 Task: Make in the project BeaconTech an epic 'IT asset management (ITAM) system implementation'. Create in the project BeaconTech an epic 'Software license optimization'. Add in the project BeaconTech an epic 'Cloud-based backup and recovery'
Action: Mouse moved to (255, 64)
Screenshot: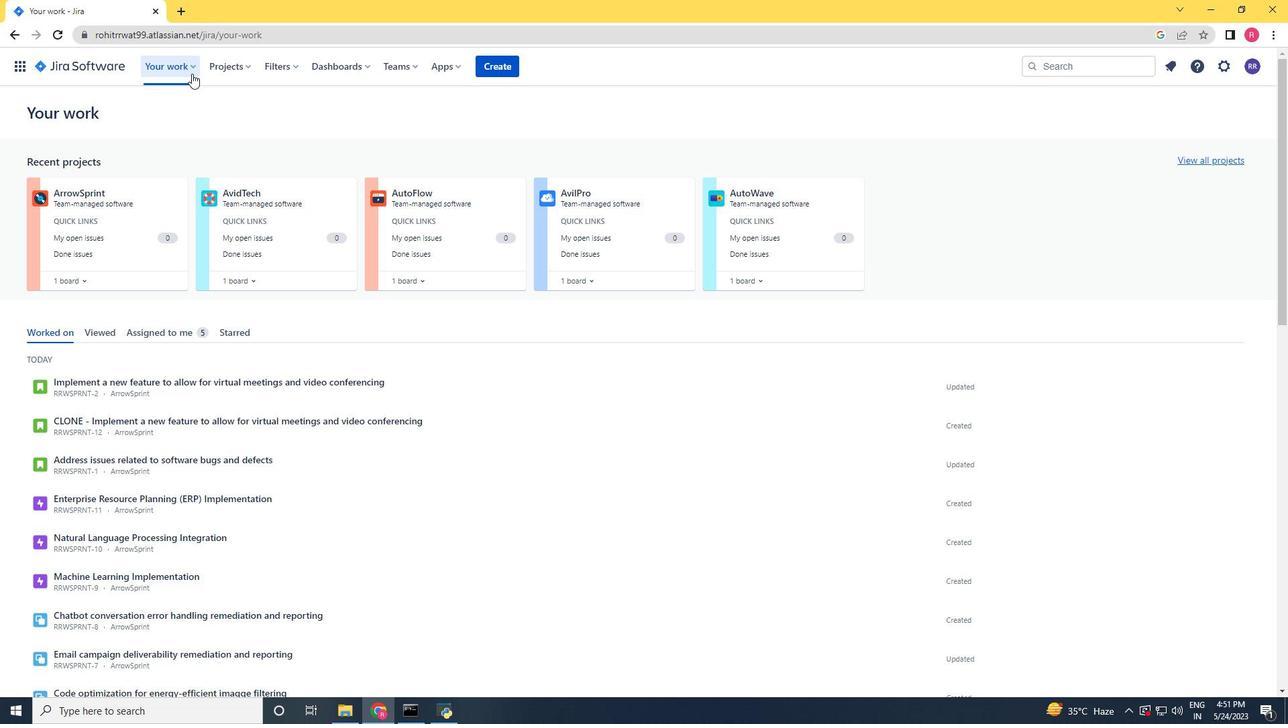 
Action: Mouse pressed left at (255, 64)
Screenshot: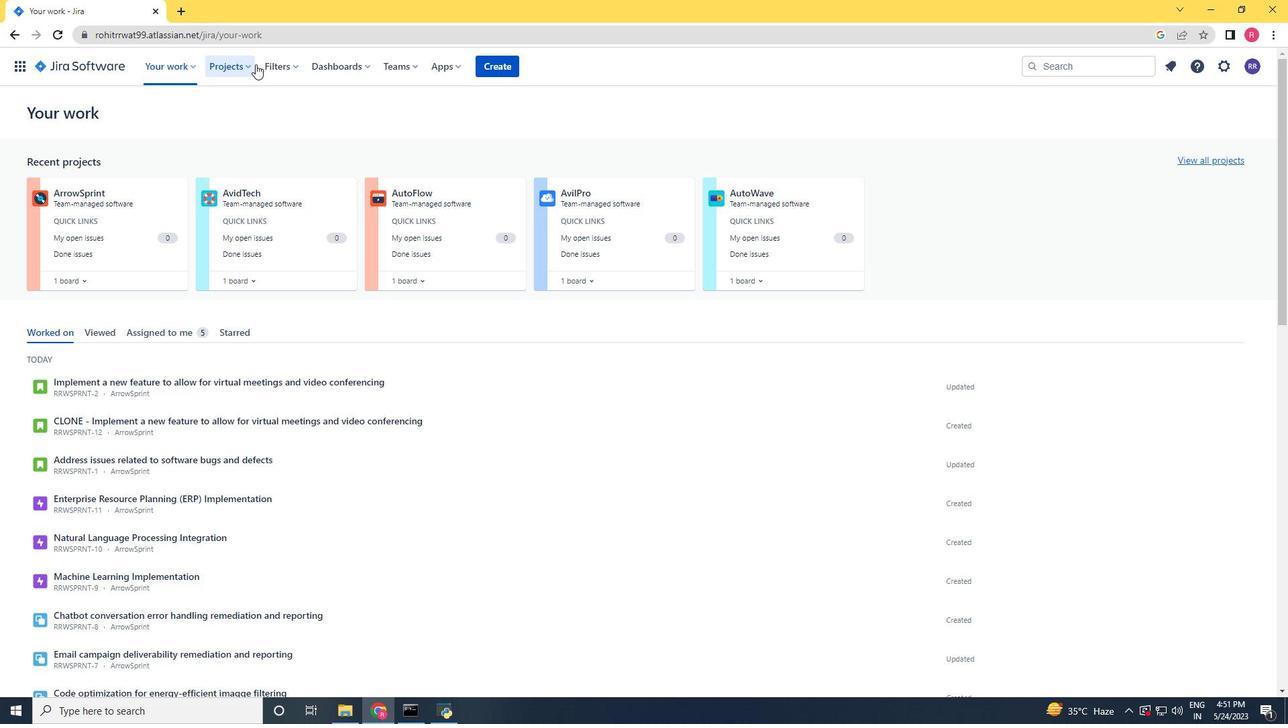 
Action: Mouse moved to (264, 126)
Screenshot: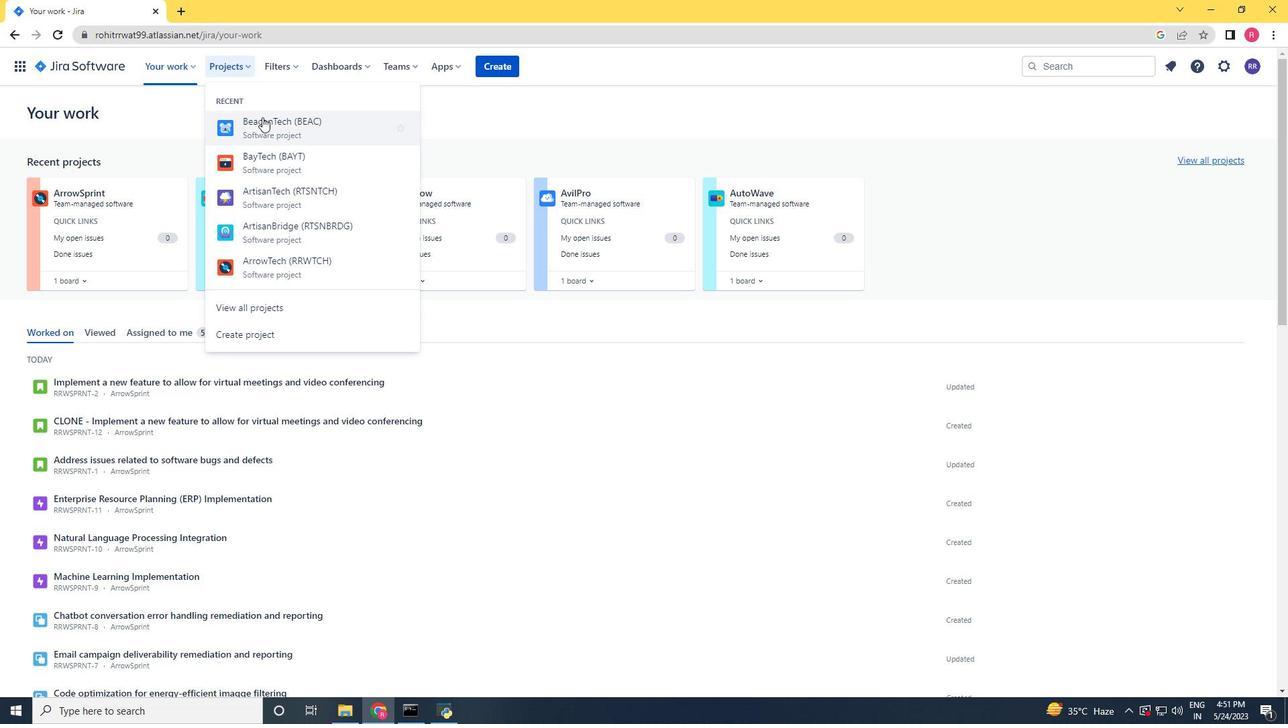 
Action: Mouse pressed left at (264, 126)
Screenshot: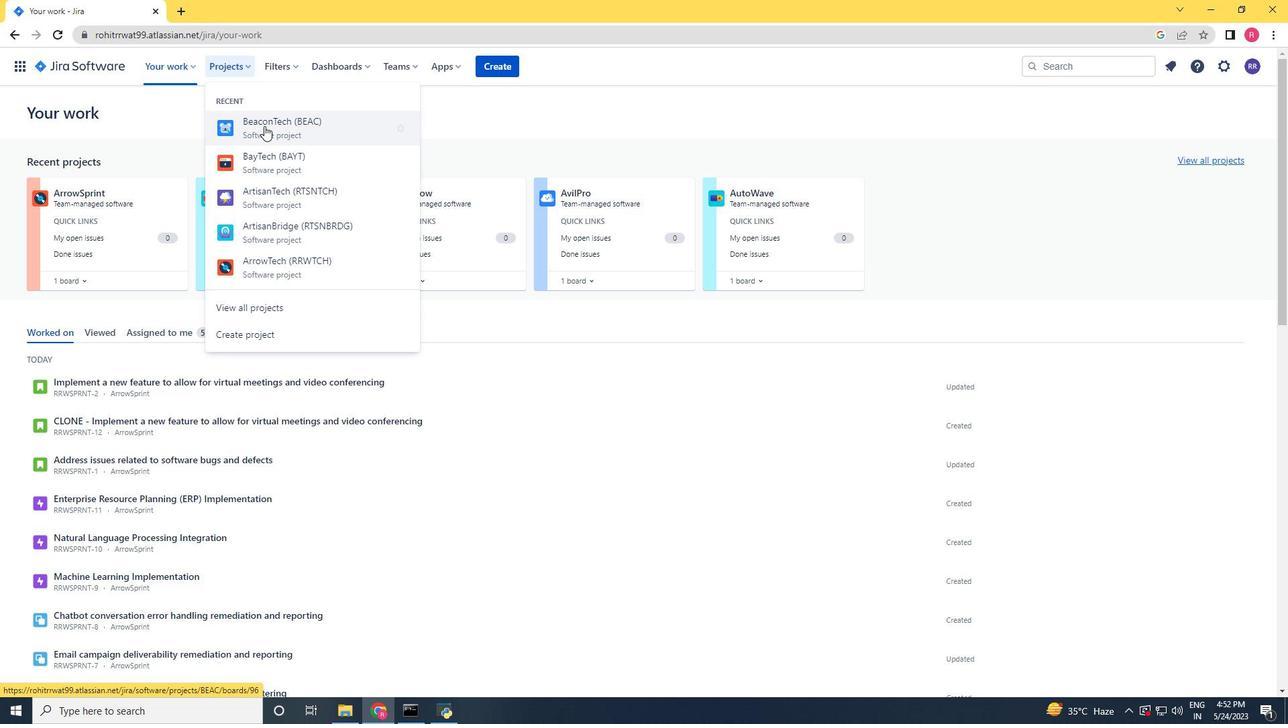 
Action: Mouse moved to (53, 199)
Screenshot: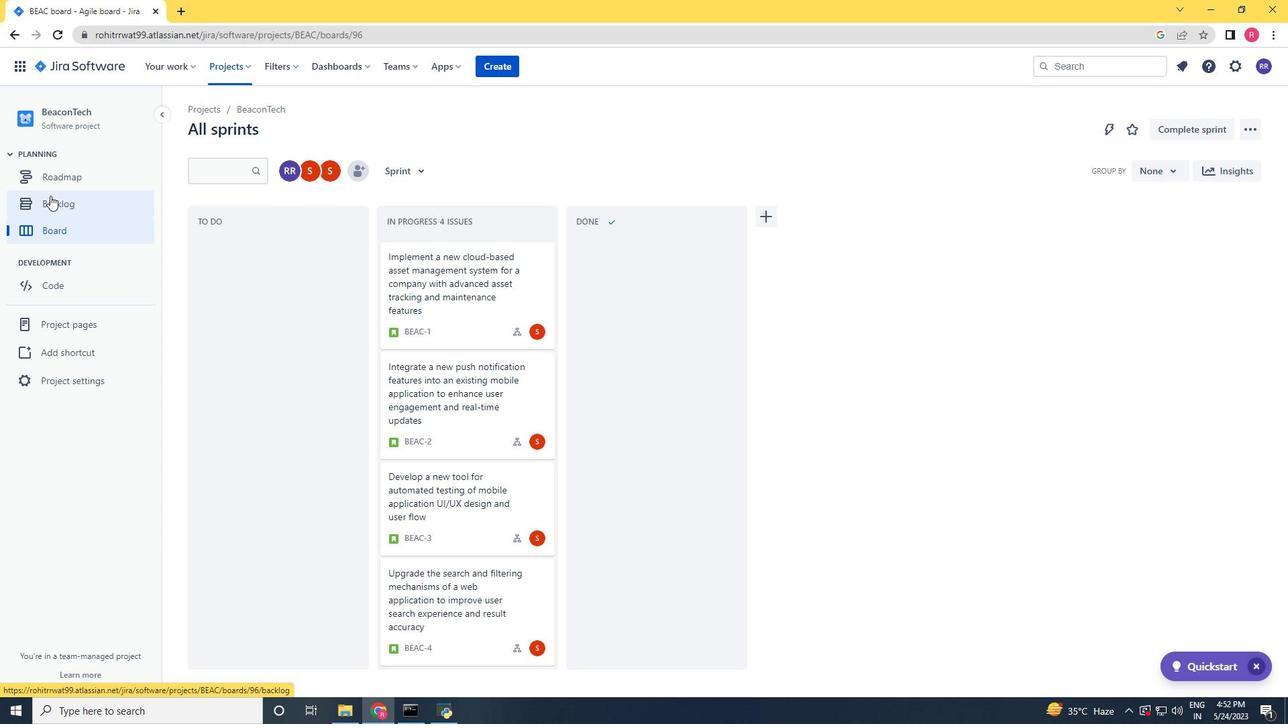 
Action: Mouse pressed left at (53, 199)
Screenshot: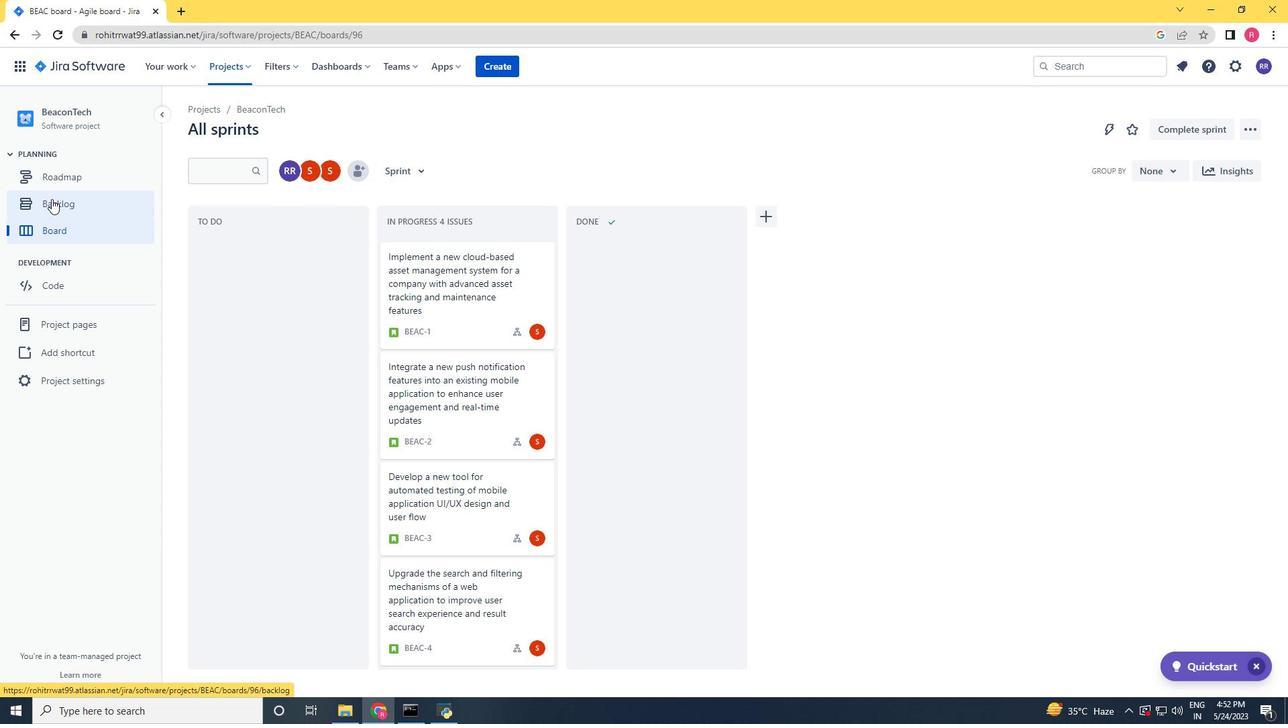 
Action: Mouse moved to (399, 165)
Screenshot: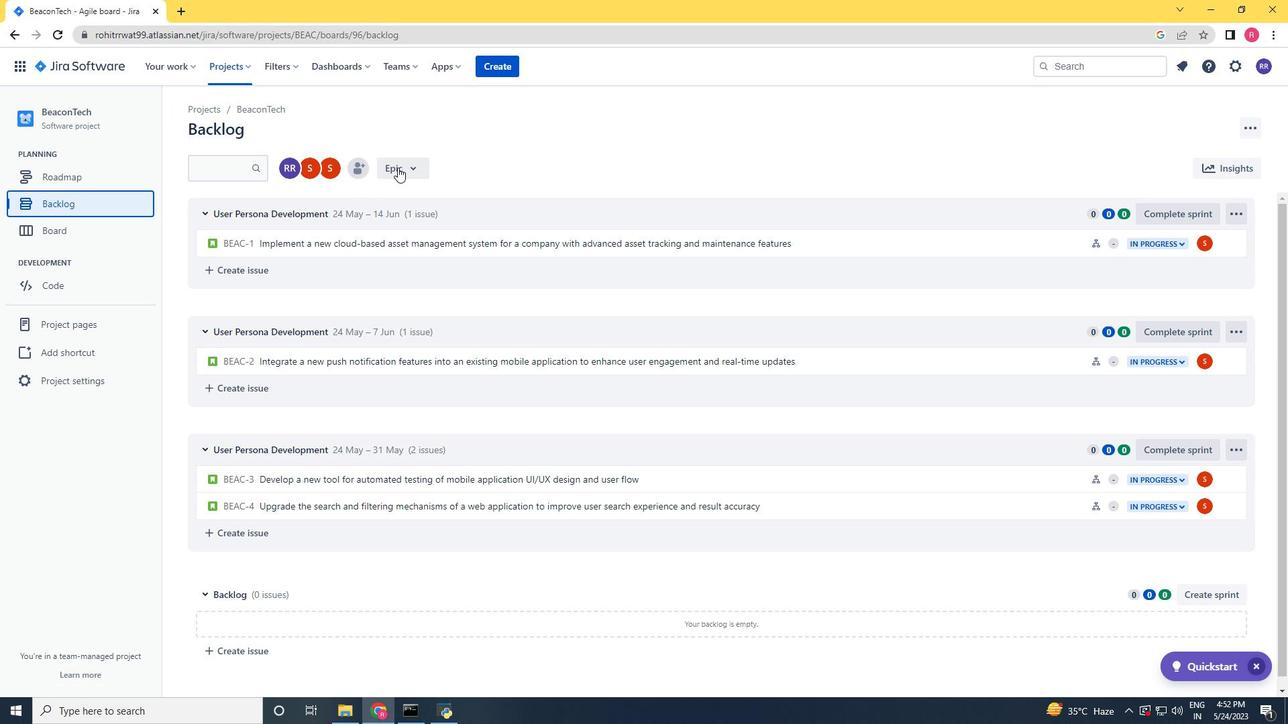 
Action: Mouse pressed left at (399, 165)
Screenshot: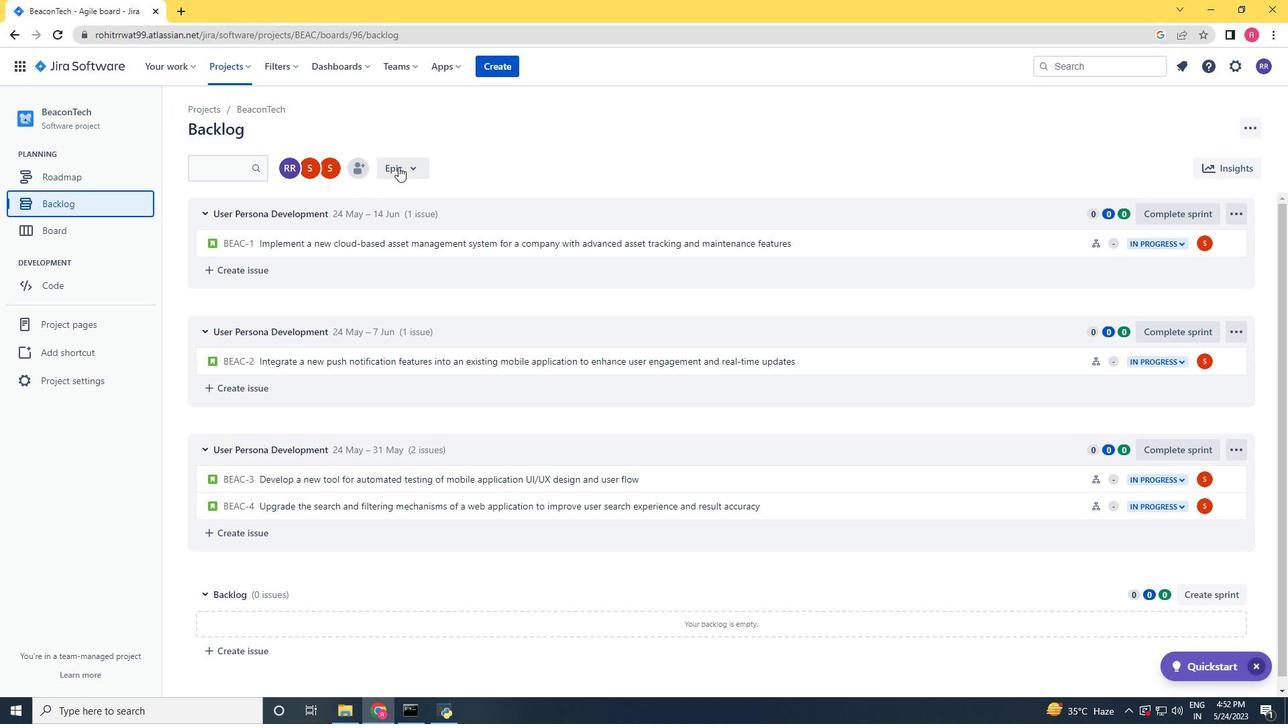 
Action: Mouse moved to (403, 251)
Screenshot: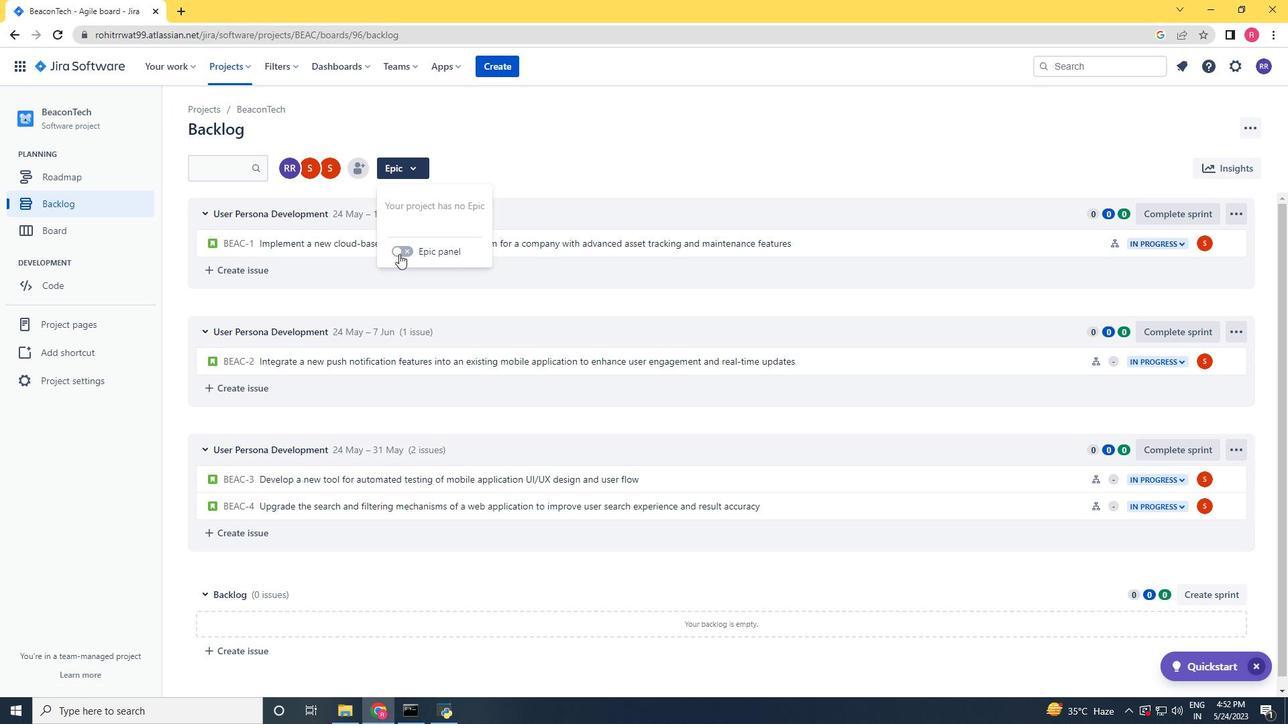 
Action: Mouse pressed left at (403, 251)
Screenshot: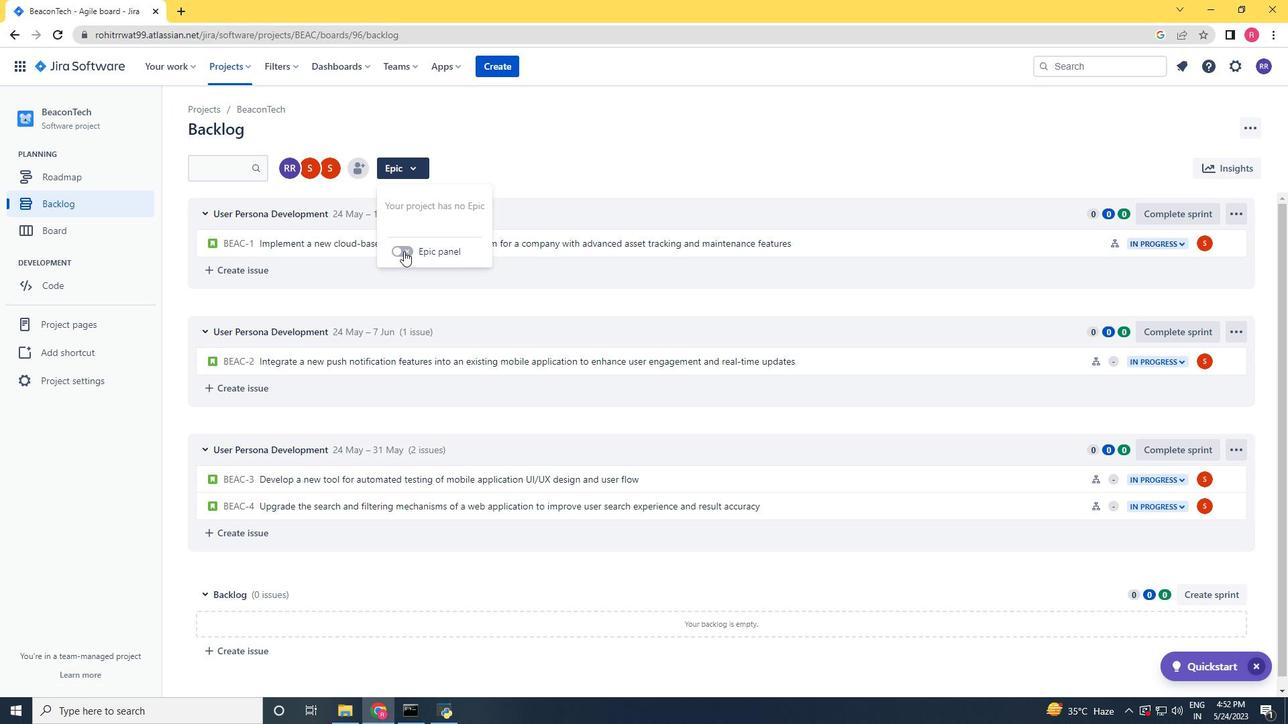 
Action: Mouse moved to (265, 468)
Screenshot: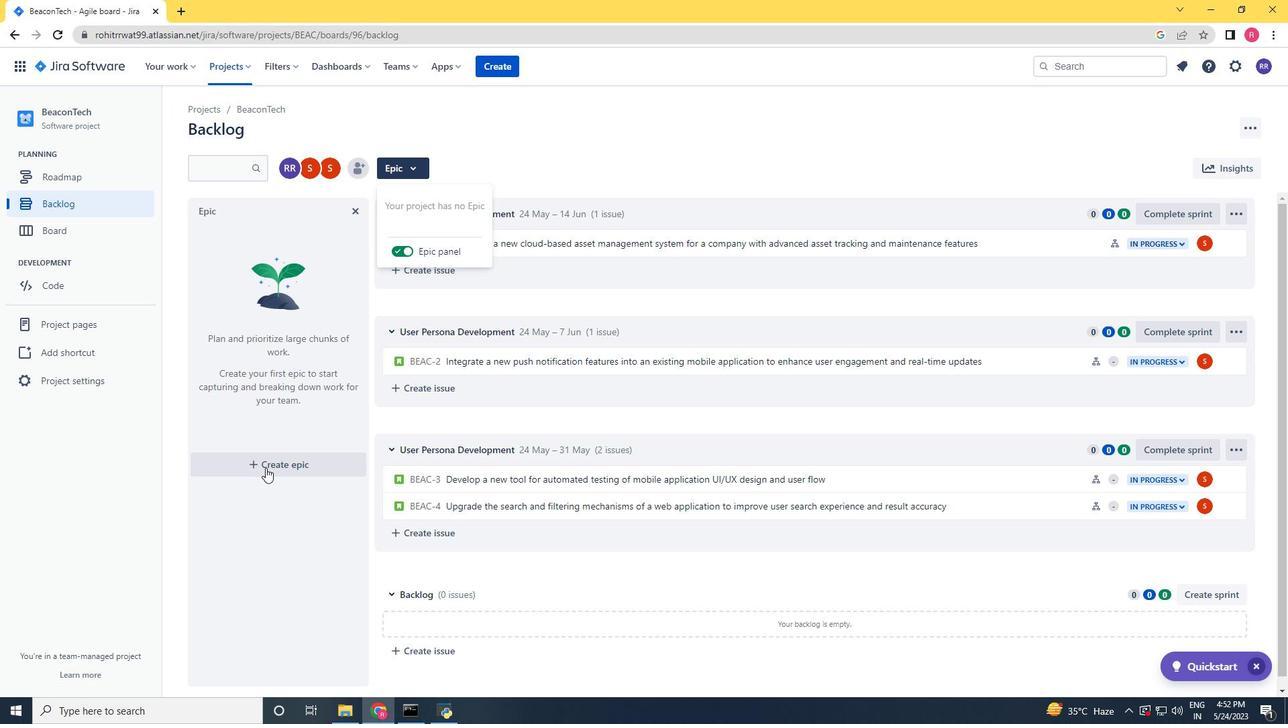 
Action: Mouse pressed left at (265, 468)
Screenshot: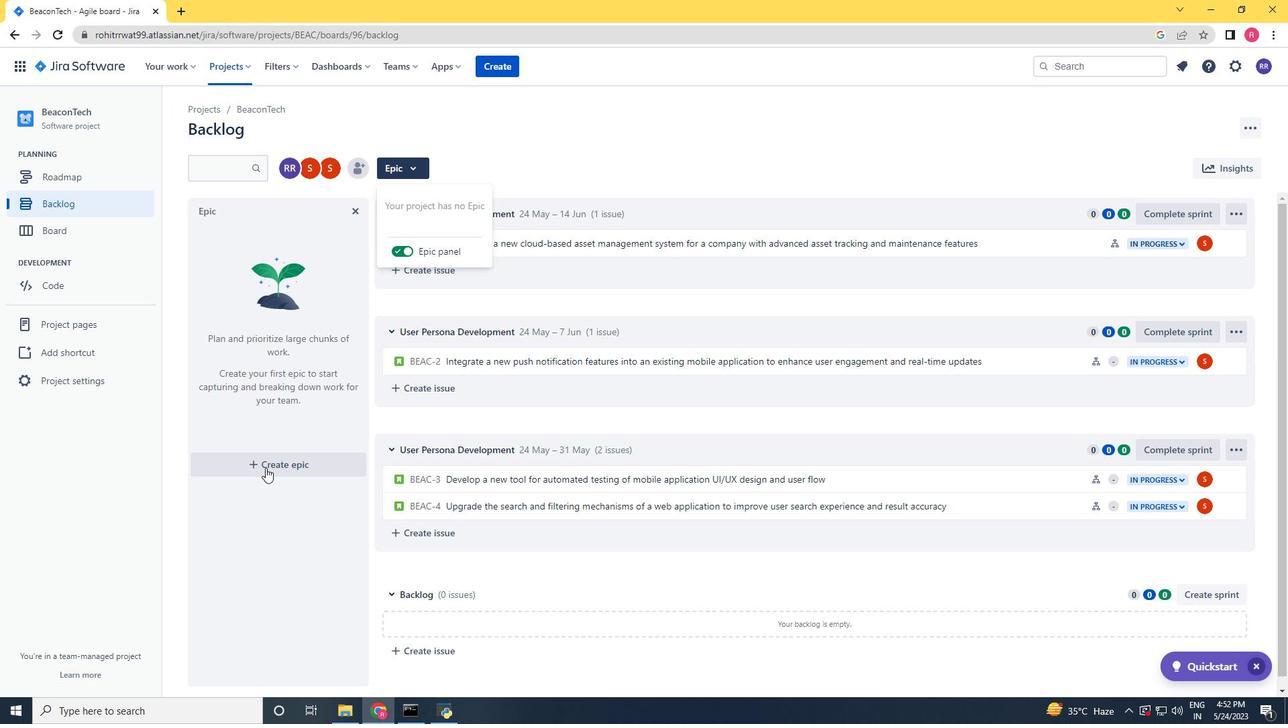 
Action: Key pressed <Key.shift_r>IT<Key.space>asset<Key.space>management<Key.space><Key.shift_r>(<Key.shift_r><Key.shift_r><Key.shift_r><Key.shift_r><Key.shift_r><Key.shift_r><Key.shift_r><Key.shift_r>I<Key.shift_r><Key.shift_r><Key.shift_r><Key.shift_r><Key.shift_r><Key.shift_r><Key.shift_r>TAM<Key.shift_r><Key.shift_r>)<Key.space>system<Key.space>implemention<Key.space><Key.left><Key.left><Key.left><Key.left><Key.left><Key.left><Key.left><Key.left><Key.left><Key.left><Key.left><Key.right><Key.right><Key.right><Key.right><Key.right><Key.right><Key.right>a<Key.right><Key.right><Key.right><Key.right><Key.right><Key.right><Key.right><Key.right><Key.right><Key.right><Key.left><Key.left><Key.left><Key.left>t<Key.right><Key.right><Key.right><Key.right><Key.right><Key.right><Key.right><Key.right><Key.space><Key.enter><Key.shift>Softwarw<Key.backspace>re<Key.space><Key.backspace><Key.backspace><Key.backspace><Key.backspace><Key.backspace><Key.backspace>ware<Key.space><Key.space><Key.backspace>licens<Key.space>optimization<Key.space><Key.enter><Key.shift><Key.shift>Cloud-based<Key.space>backupp<Key.space><Key.backspace><Key.backspace><Key.space>and<Key.space>recovery<Key.space><Key.enter>
Screenshot: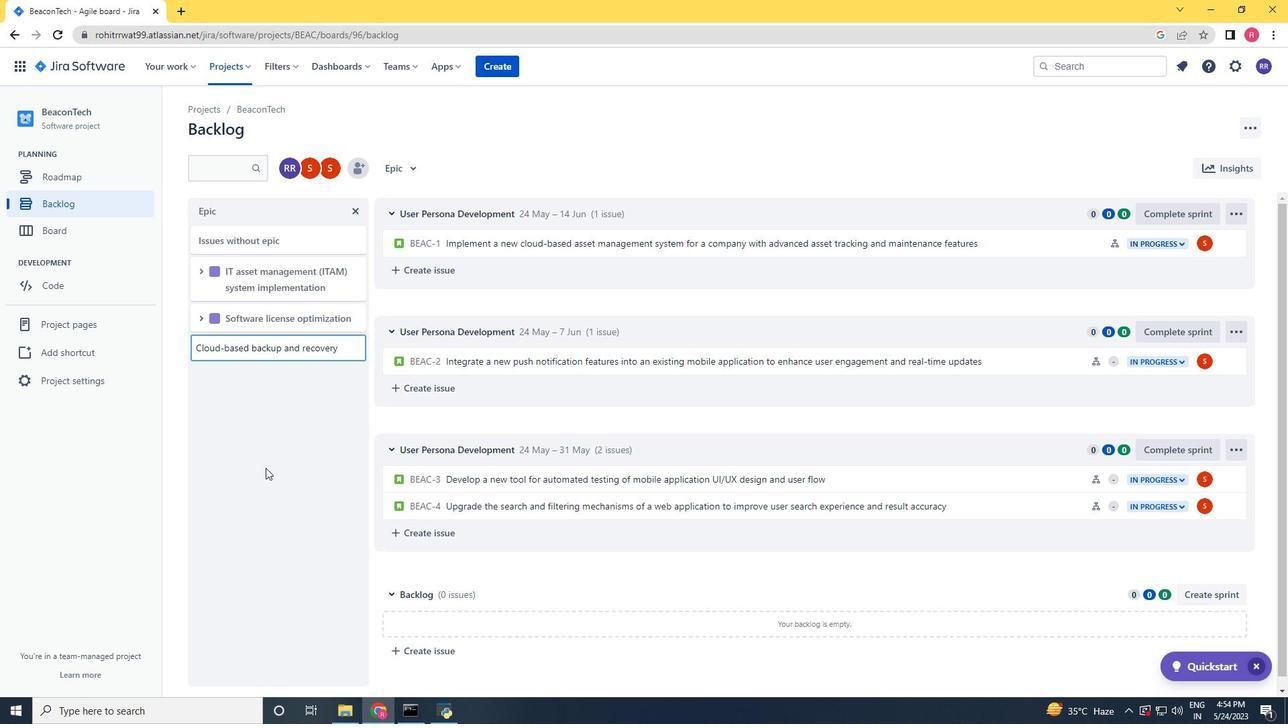 
